 Task: Change Filter to Negative on "Movie B.mp4" and play.
Action: Mouse moved to (691, 363)
Screenshot: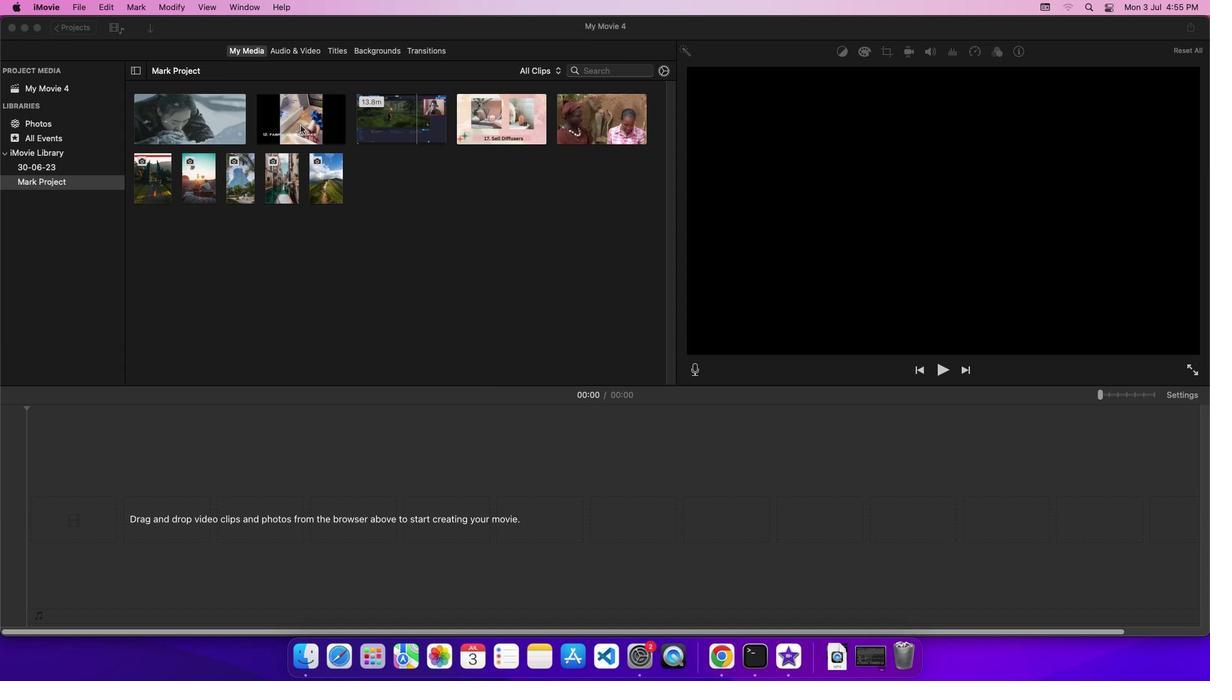 
Action: Mouse pressed left at (691, 363)
Screenshot: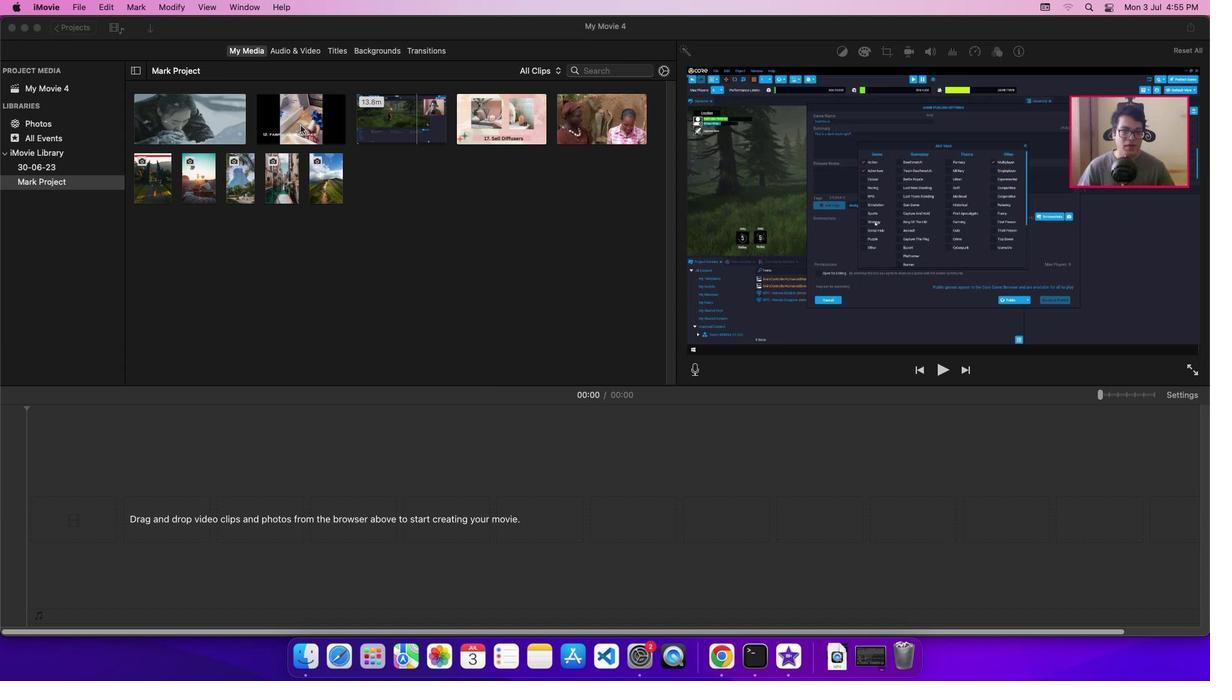 
Action: Mouse moved to (691, 363)
Screenshot: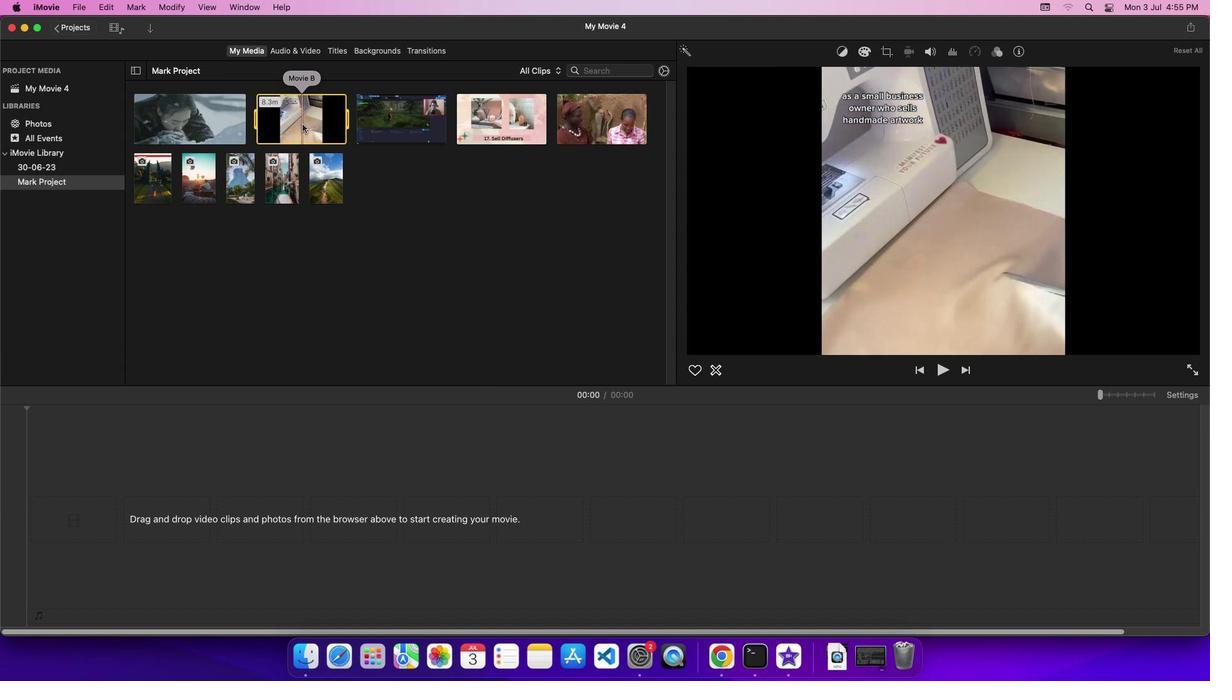 
Action: Mouse pressed left at (691, 363)
Screenshot: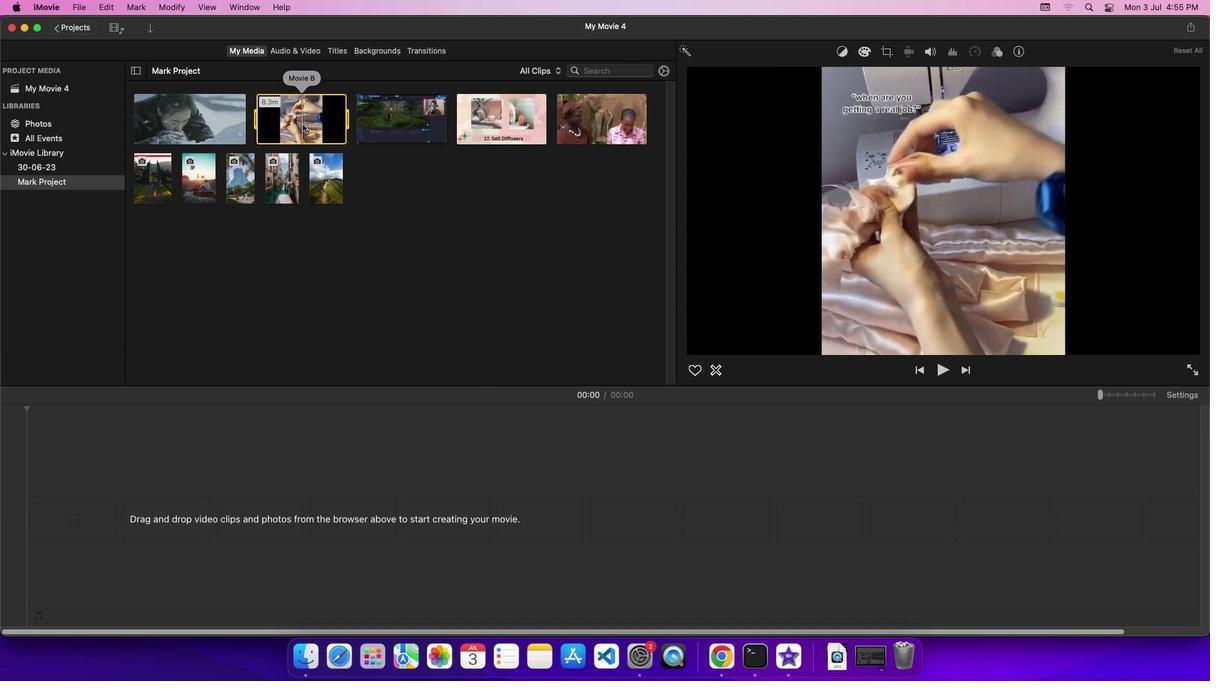 
Action: Mouse moved to (691, 363)
Screenshot: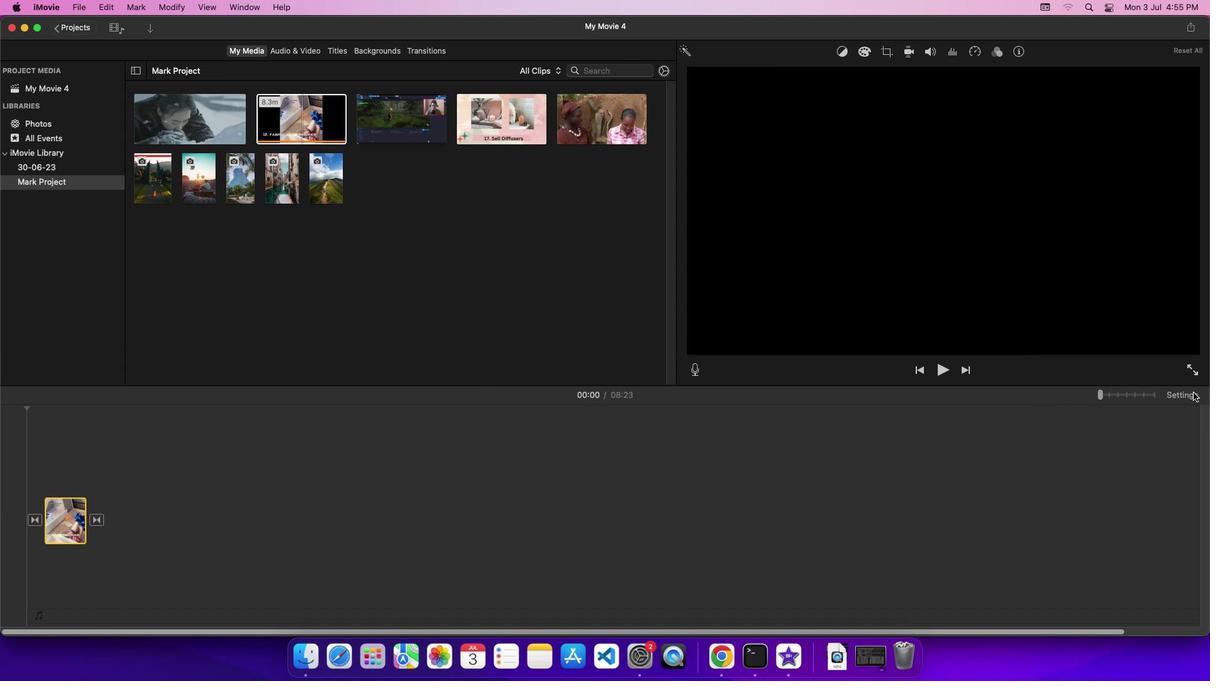 
Action: Mouse pressed left at (691, 363)
Screenshot: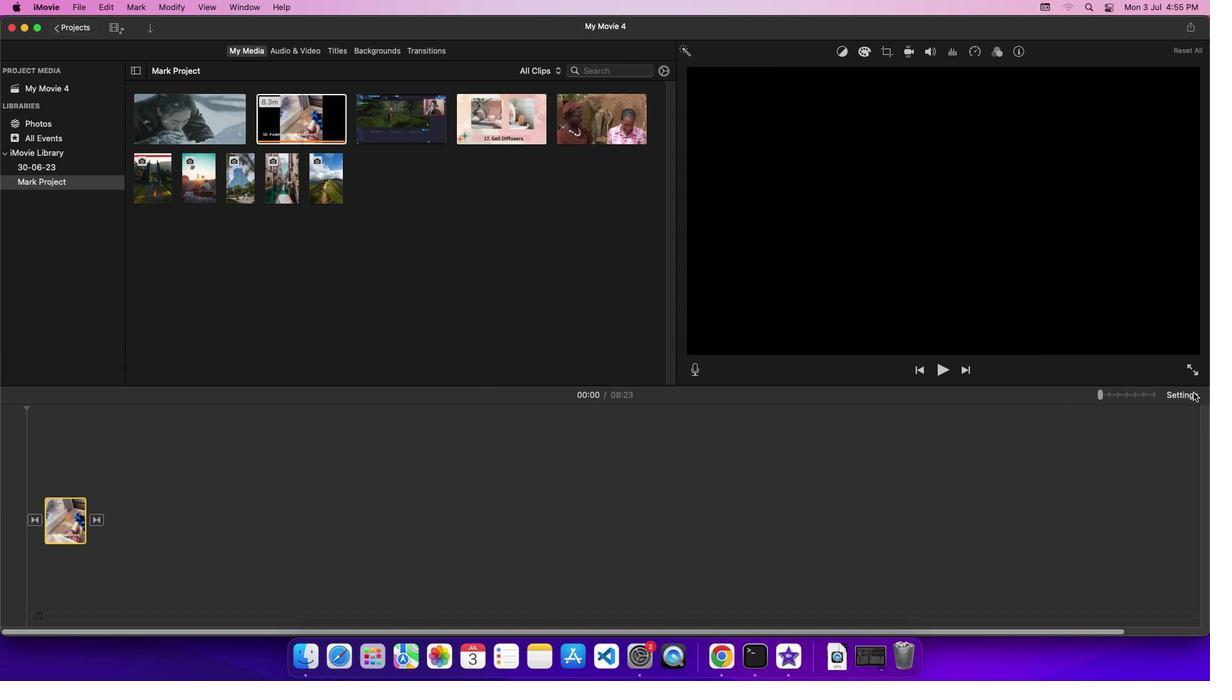 
Action: Mouse moved to (691, 363)
Screenshot: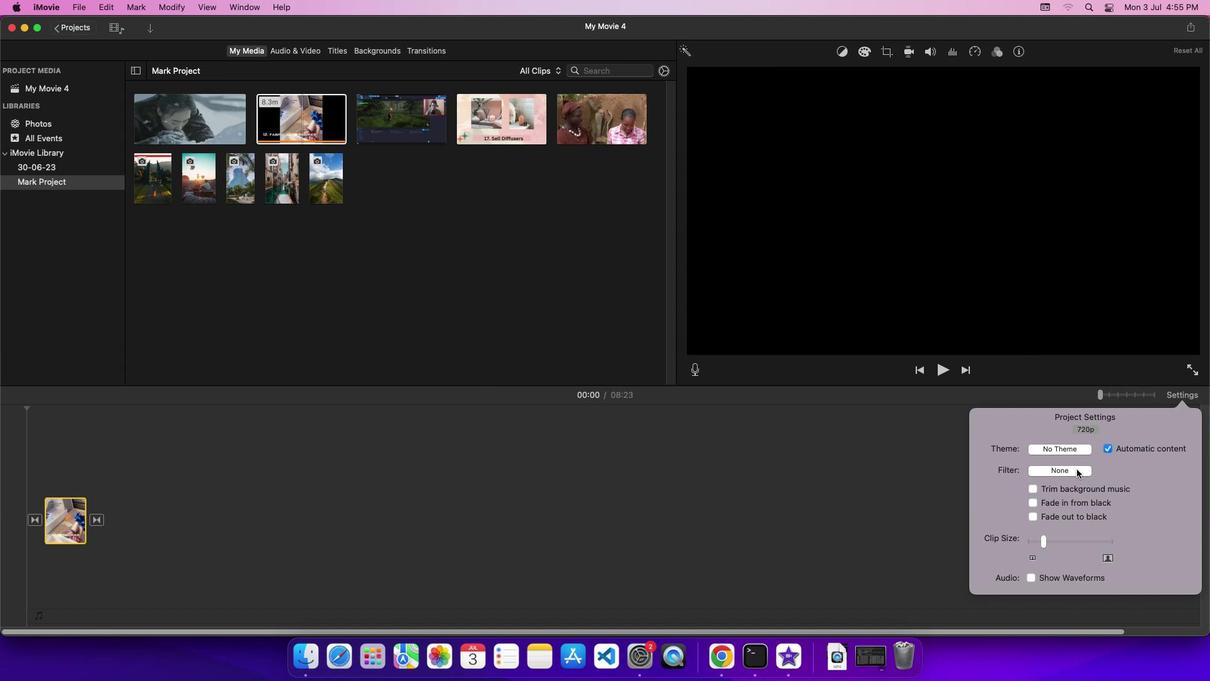 
Action: Mouse pressed left at (691, 363)
Screenshot: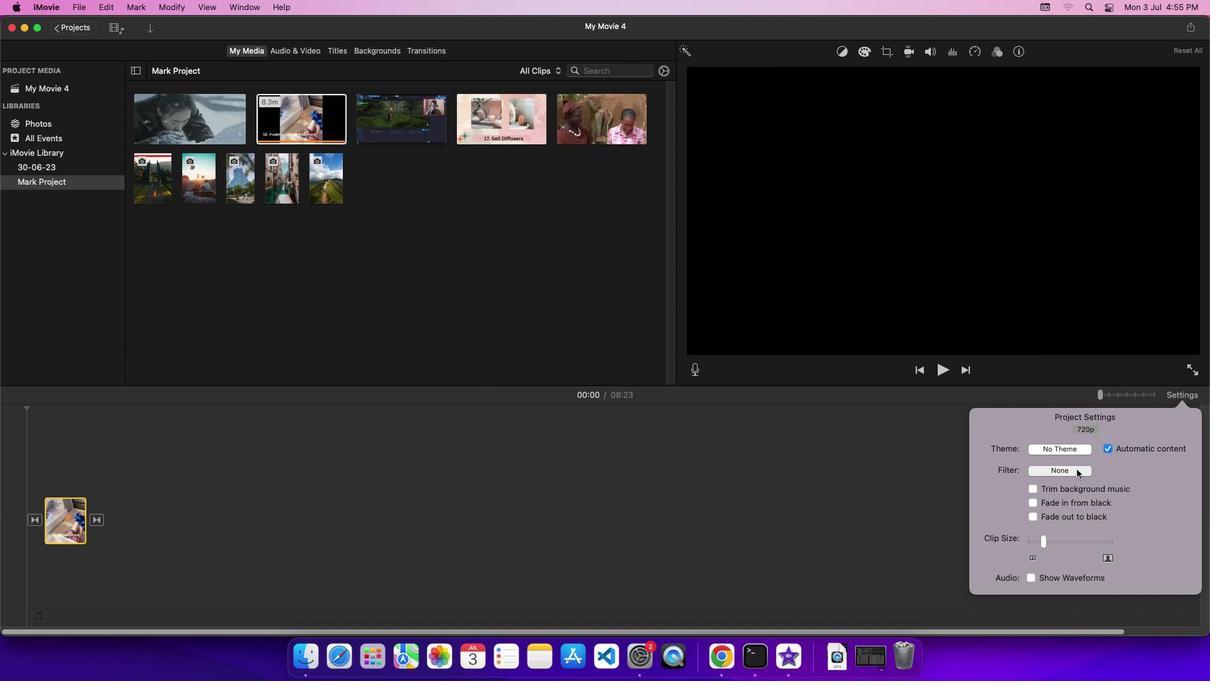 
Action: Mouse moved to (691, 363)
Screenshot: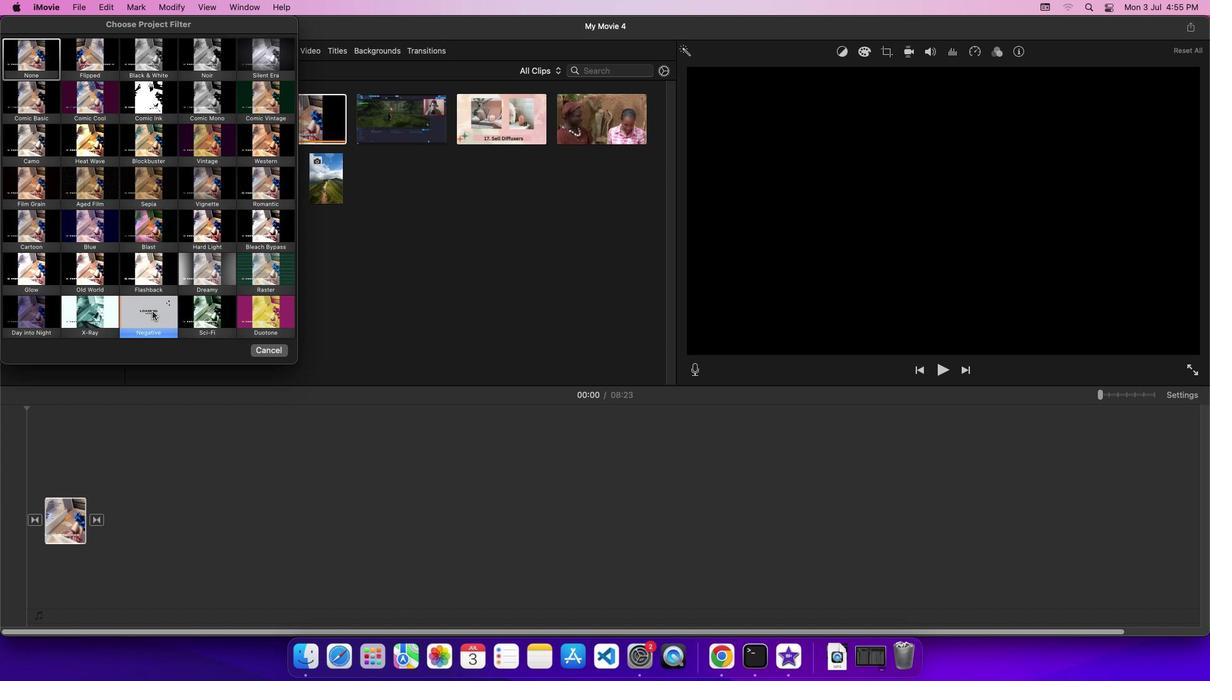 
Action: Mouse pressed left at (691, 363)
Screenshot: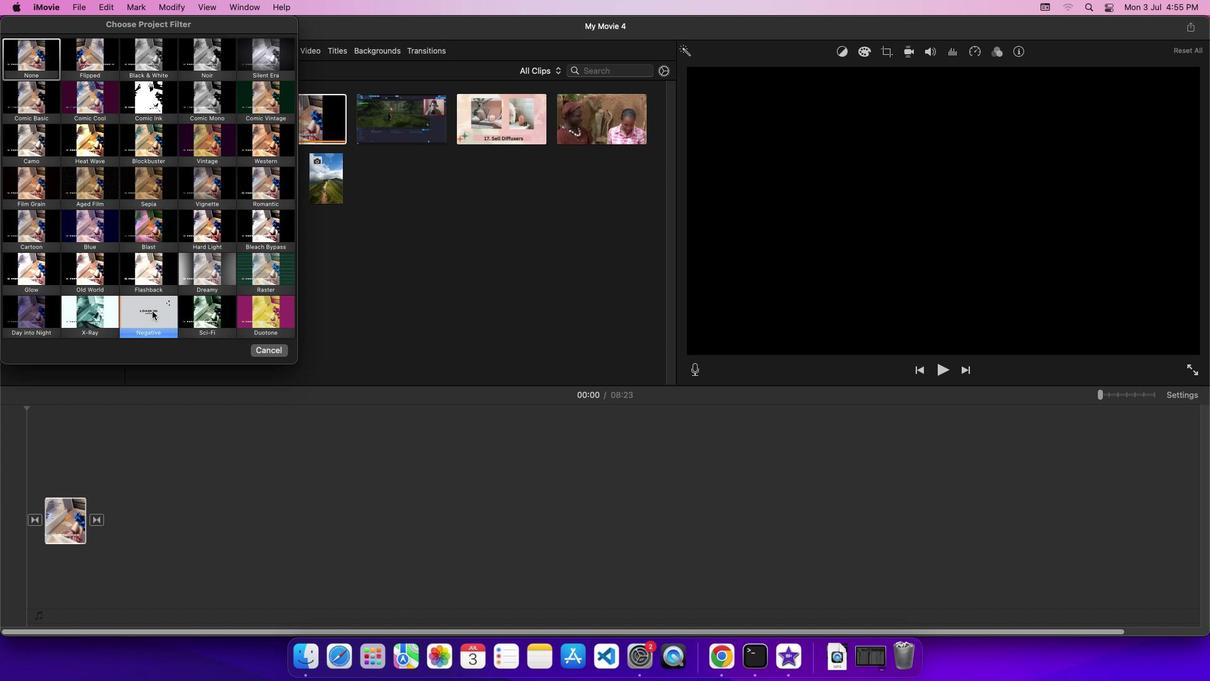 
Action: Mouse moved to (691, 363)
Screenshot: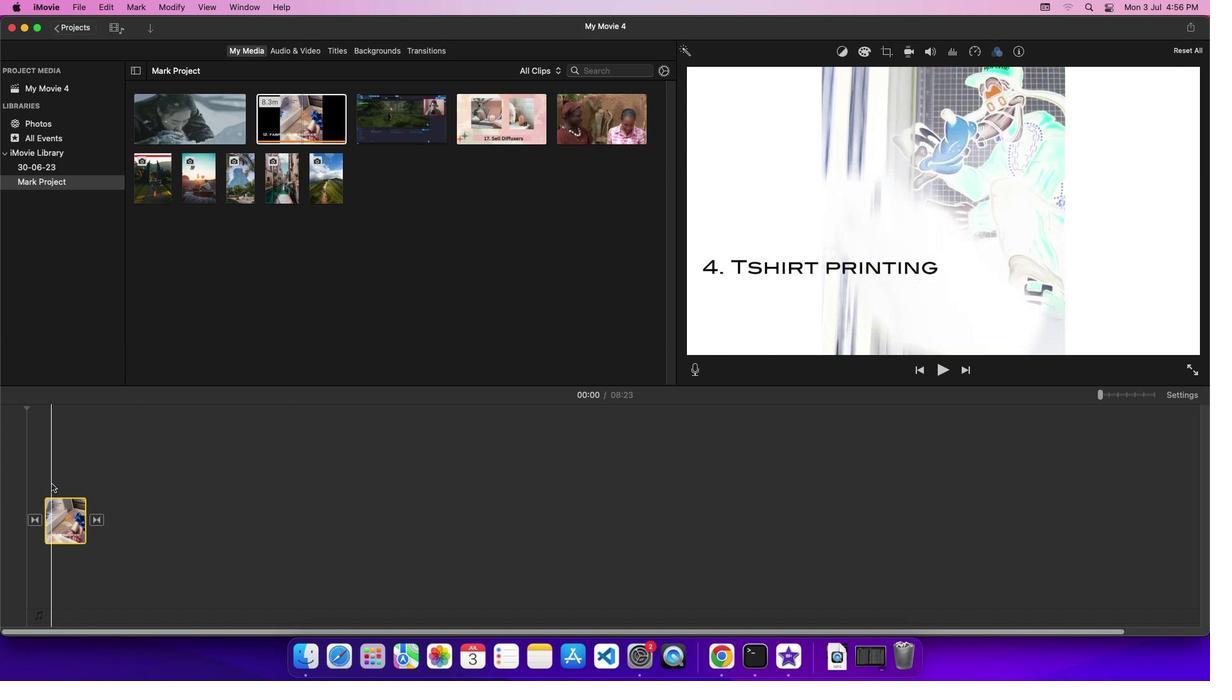 
Action: Mouse pressed left at (691, 363)
Screenshot: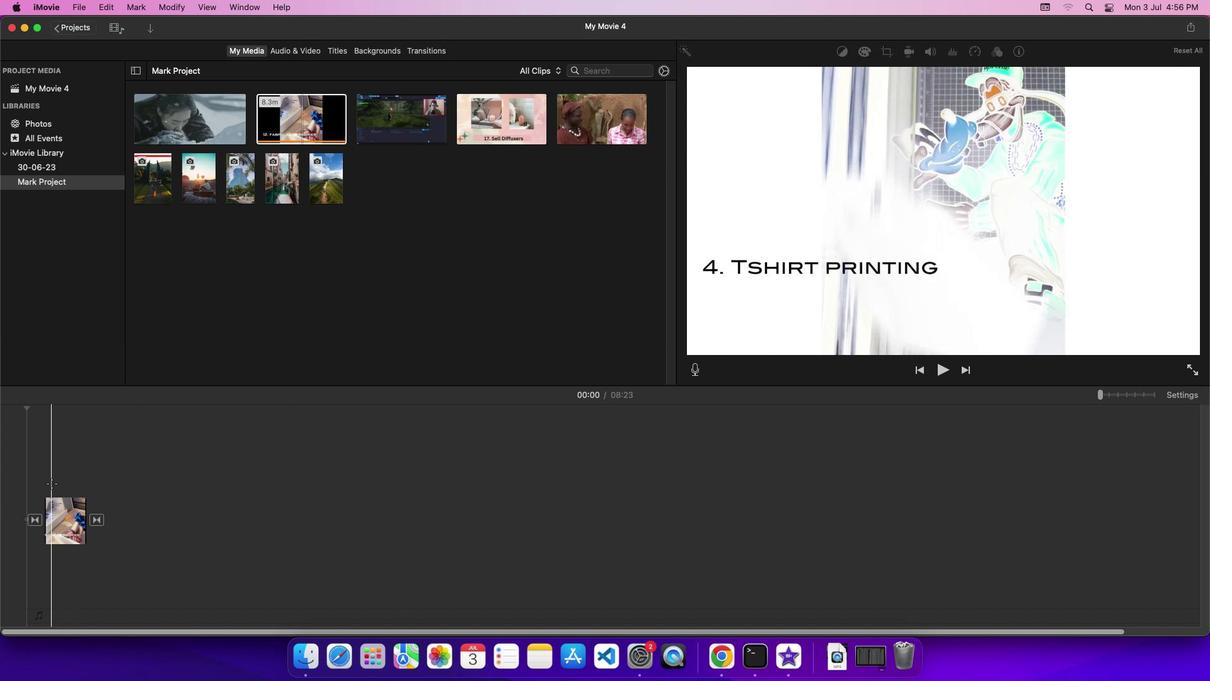 
Action: Mouse moved to (691, 363)
Screenshot: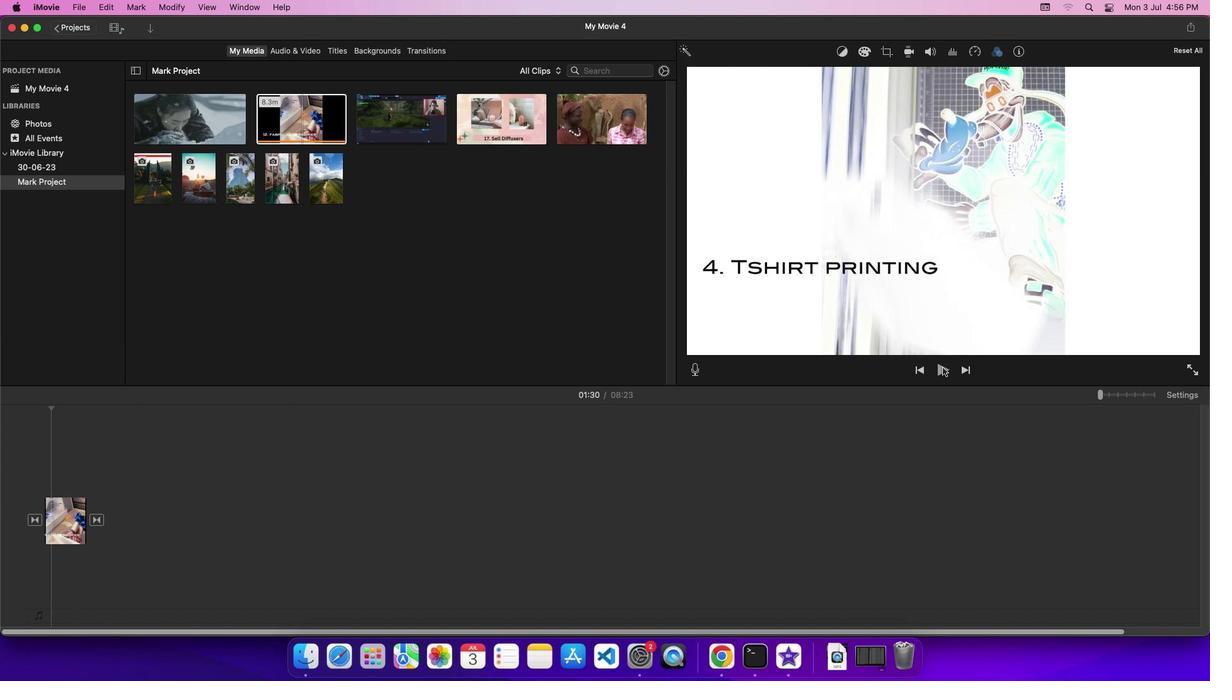 
Action: Mouse pressed left at (691, 363)
Screenshot: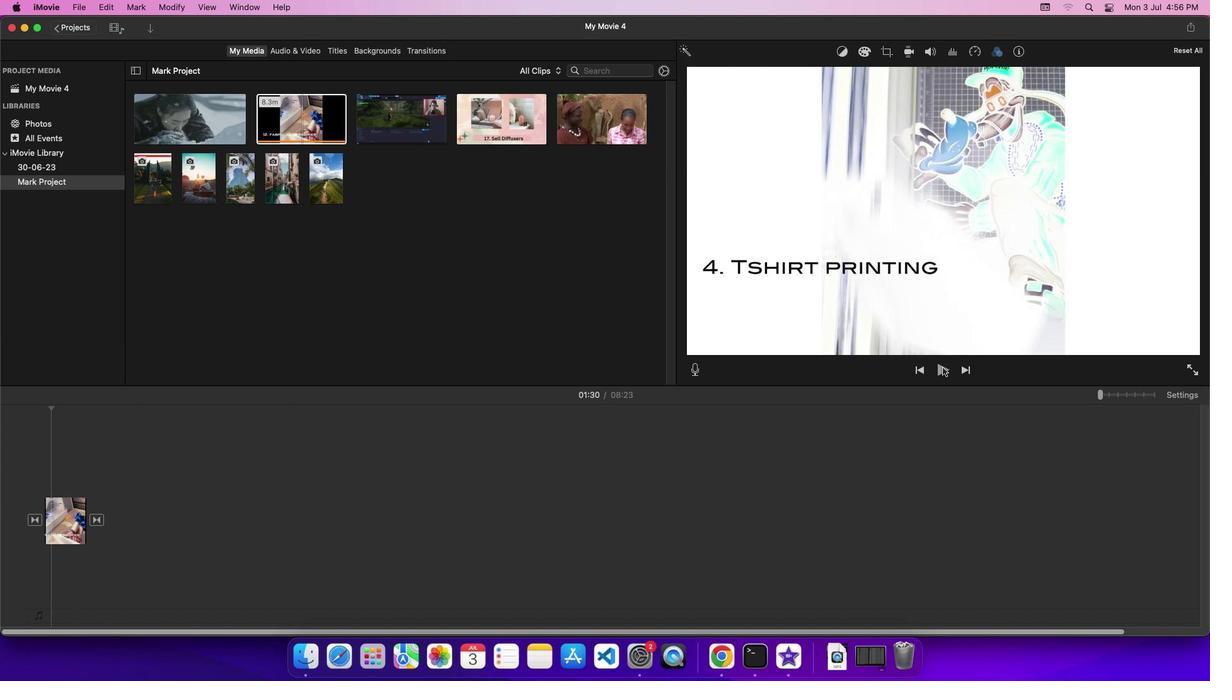 
Action: Mouse moved to (691, 363)
Screenshot: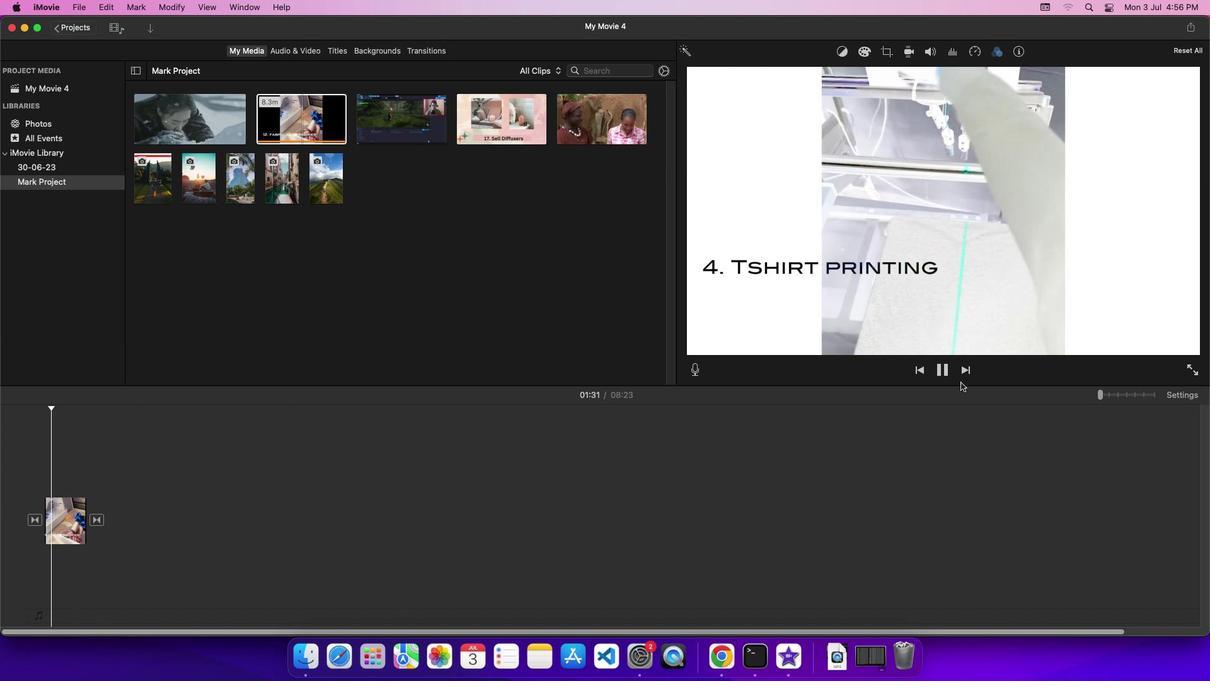
